 Task: Create New Vendor with Vendor Name: Amex Express – Global Business Travel, Billing Address Line1: 61 Arcadia Ave., Billing Address Line2: Severna Park, Billing Address Line3: NY 10977
Action: Mouse moved to (142, 28)
Screenshot: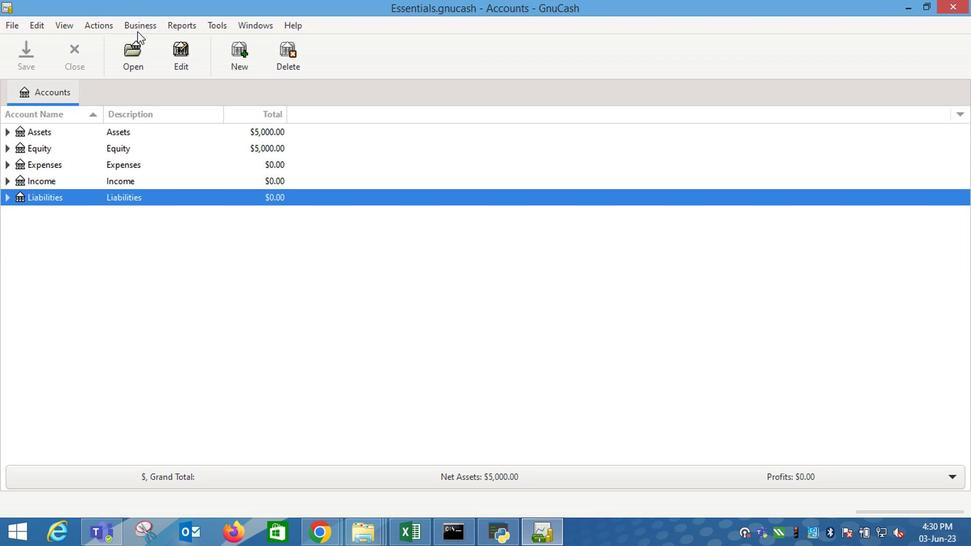 
Action: Mouse pressed left at (142, 28)
Screenshot: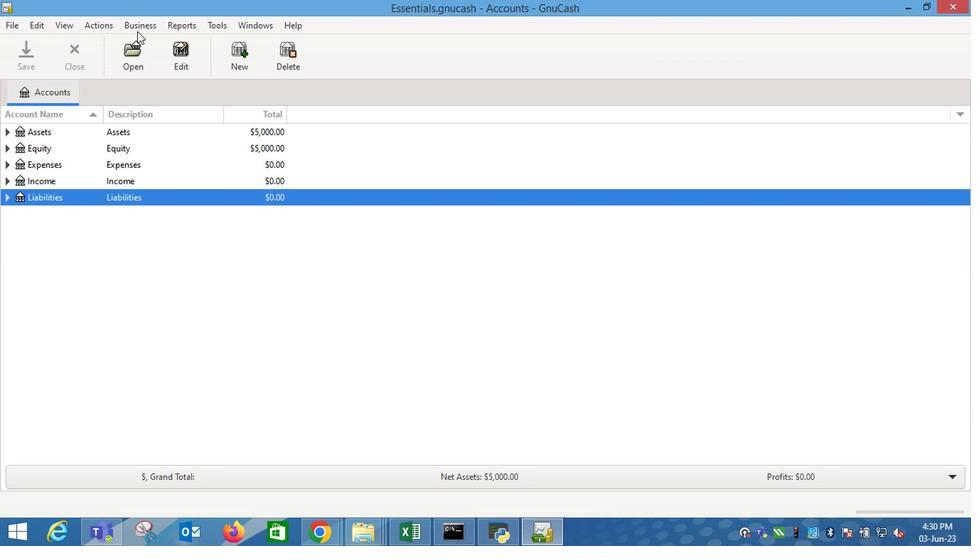 
Action: Mouse moved to (338, 85)
Screenshot: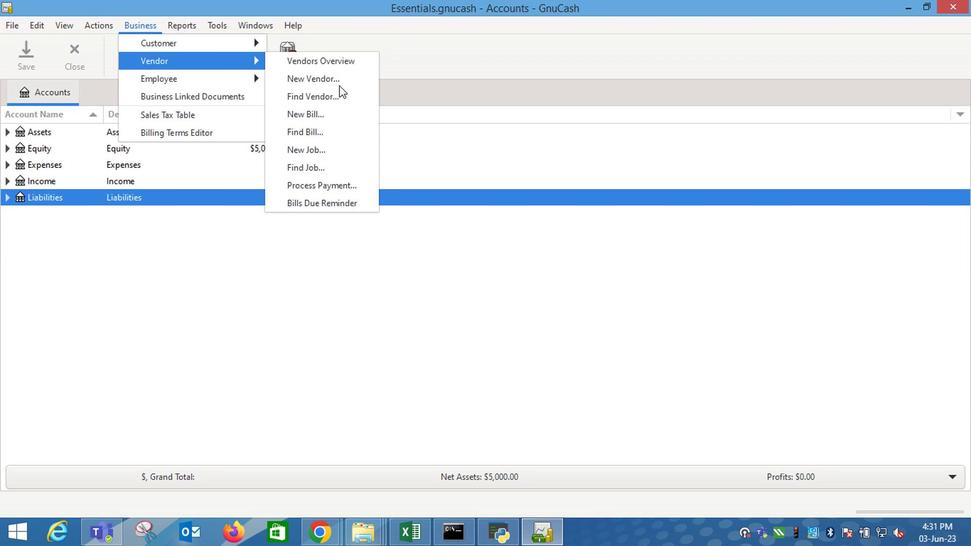 
Action: Mouse pressed left at (338, 85)
Screenshot: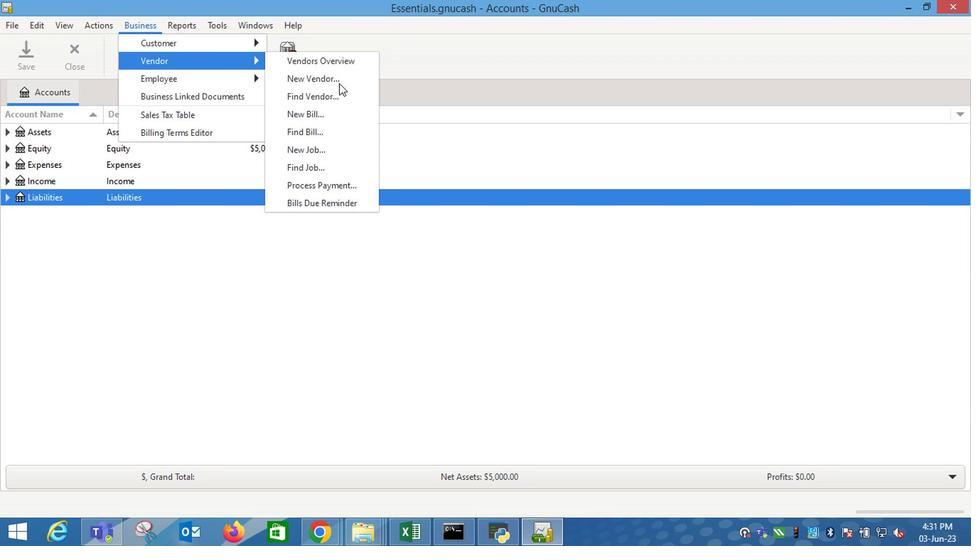 
Action: Mouse moved to (653, 175)
Screenshot: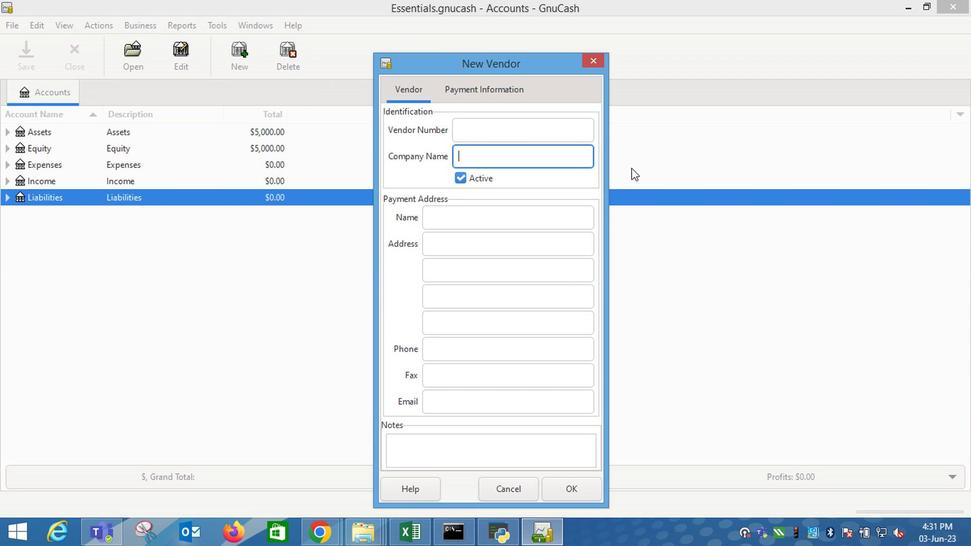
Action: Key pressed <Key.shift>Amex<Key.space><Key.shift><Key.shift><Key.shift><Key.shift><Key.shift><Key.shift><Key.shift><Key.shift><Key.shift><Key.shift><Key.shift><Key.shift><Key.shift><Key.shift><Key.shift><Key.shift><Key.shift><Key.shift><Key.shift><Key.shift><Key.shift><Key.shift><Key.shift><Key.shift><Key.shift><Key.shift><Key.shift><Key.shift><Key.shift>Express<Key.space>-<Key.space><Key.shift>Global<Key.space><Key.shift_r><Key.shift_r><Key.shift_r>Business
Screenshot: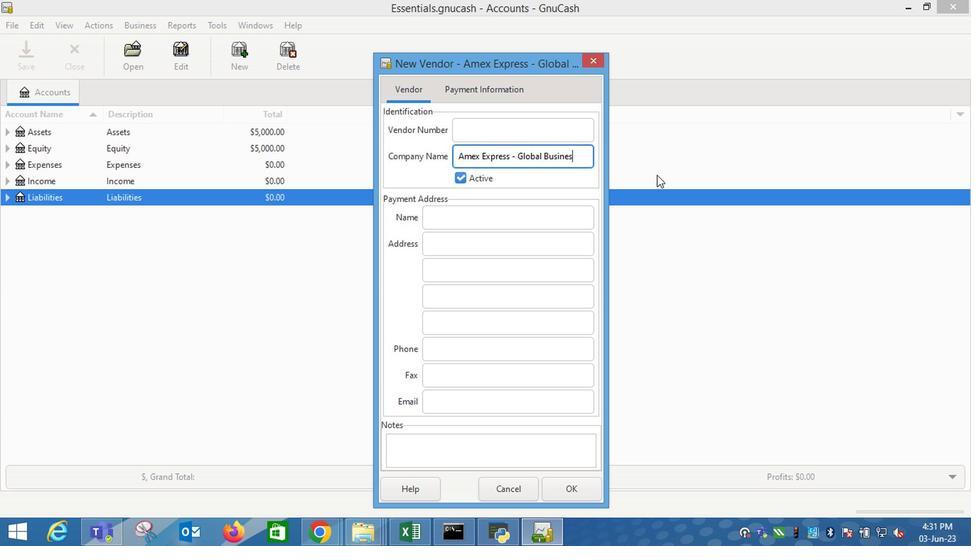 
Action: Mouse moved to (441, 237)
Screenshot: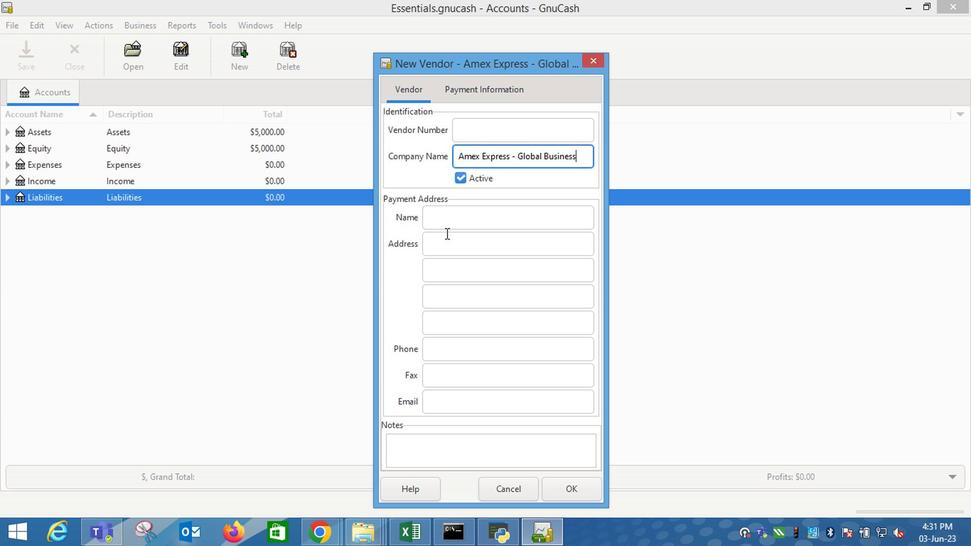 
Action: Mouse pressed left at (441, 237)
Screenshot: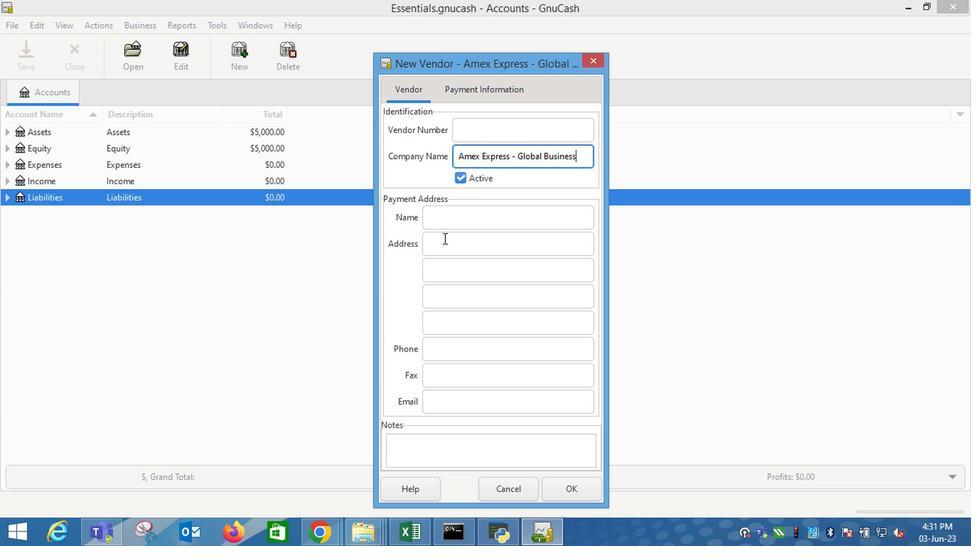 
Action: Mouse moved to (581, 152)
Screenshot: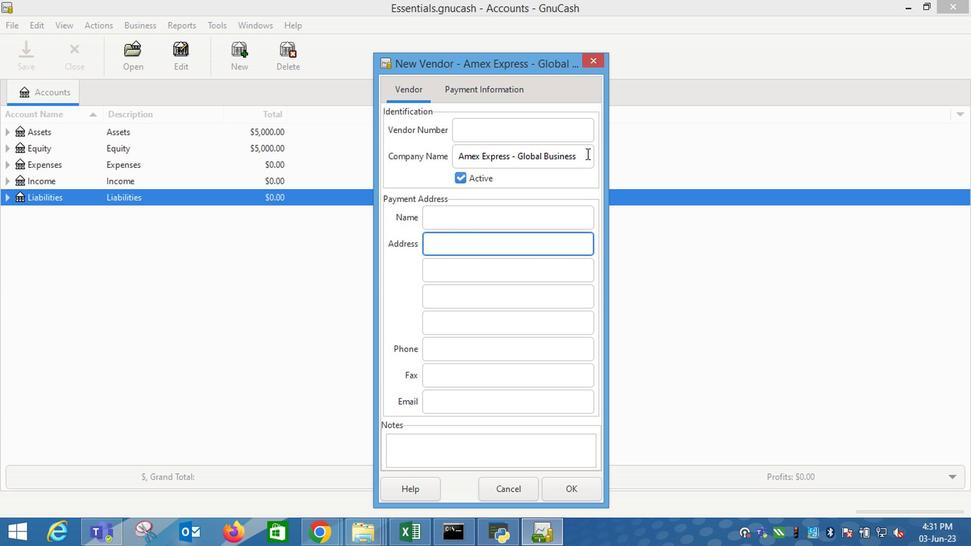 
Action: Mouse pressed left at (581, 152)
Screenshot: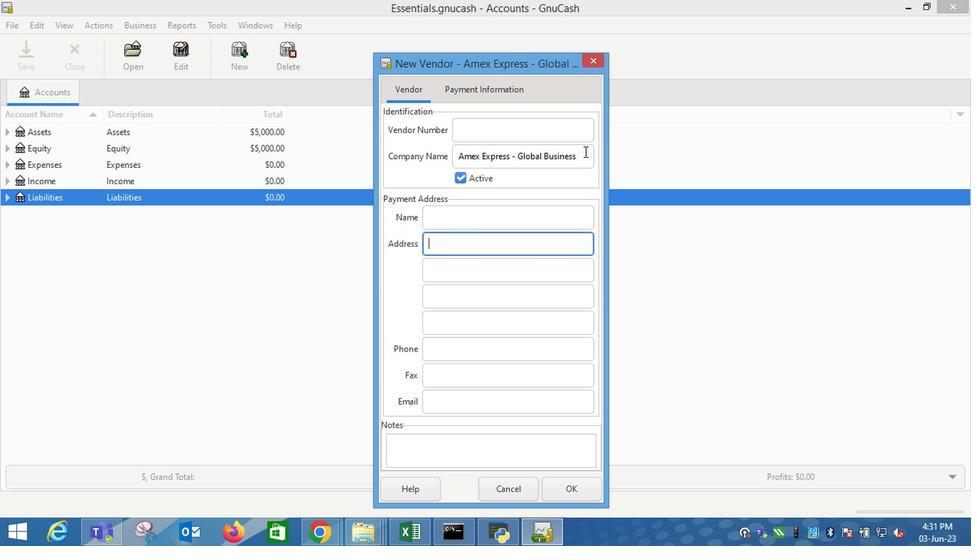 
Action: Mouse moved to (666, 171)
Screenshot: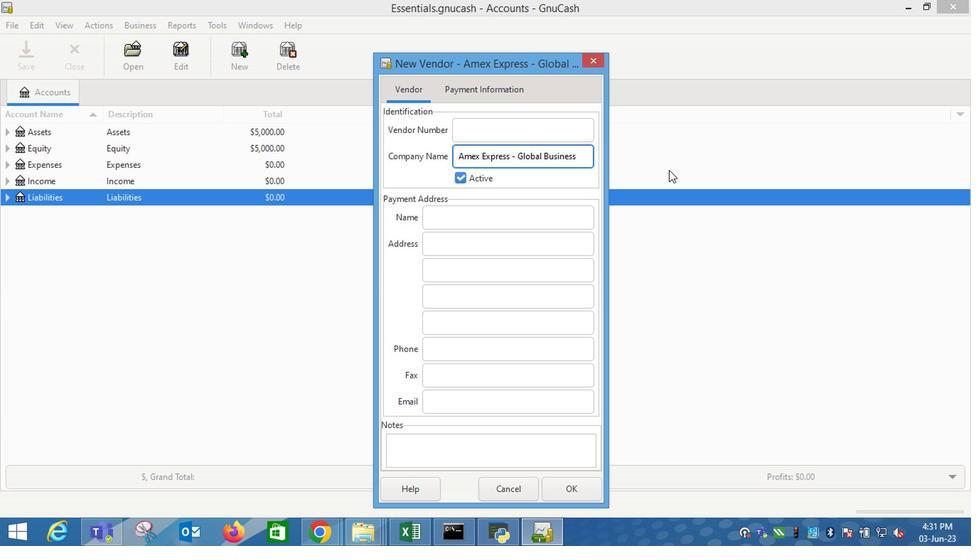 
Action: Key pressed <Key.space><Key.shift>Travel
Screenshot: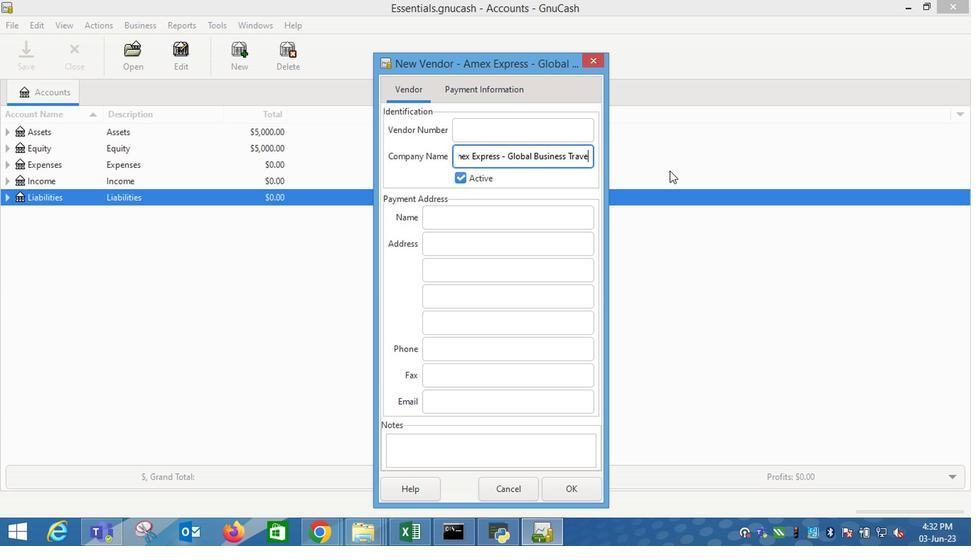 
Action: Mouse moved to (499, 236)
Screenshot: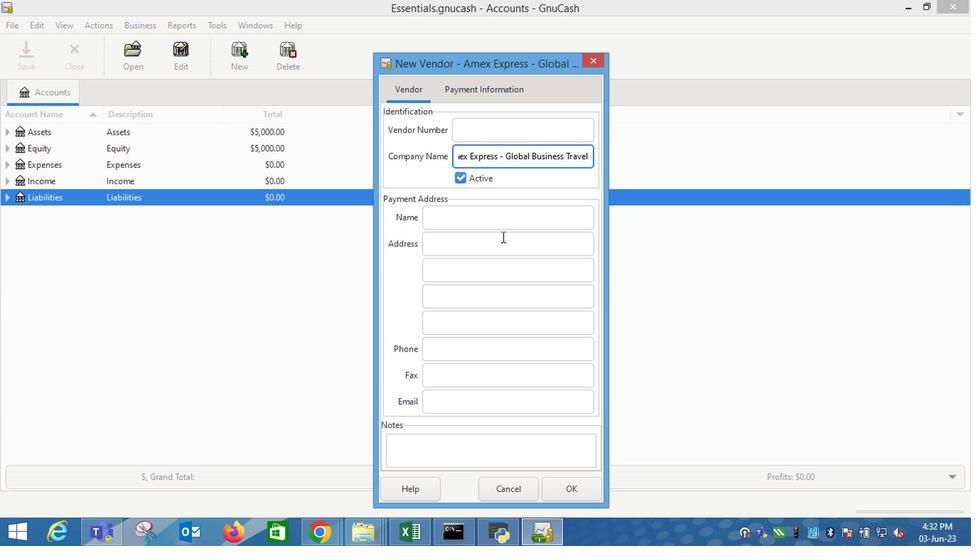 
Action: Key pressed <Key.home><Key.tab><Key.tab><Key.tab>
Screenshot: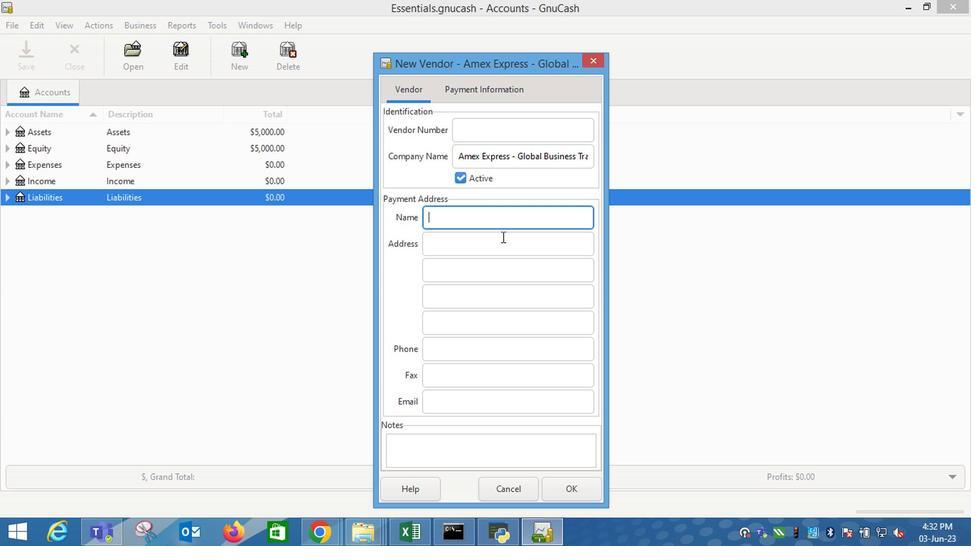 
Action: Mouse moved to (664, 231)
Screenshot: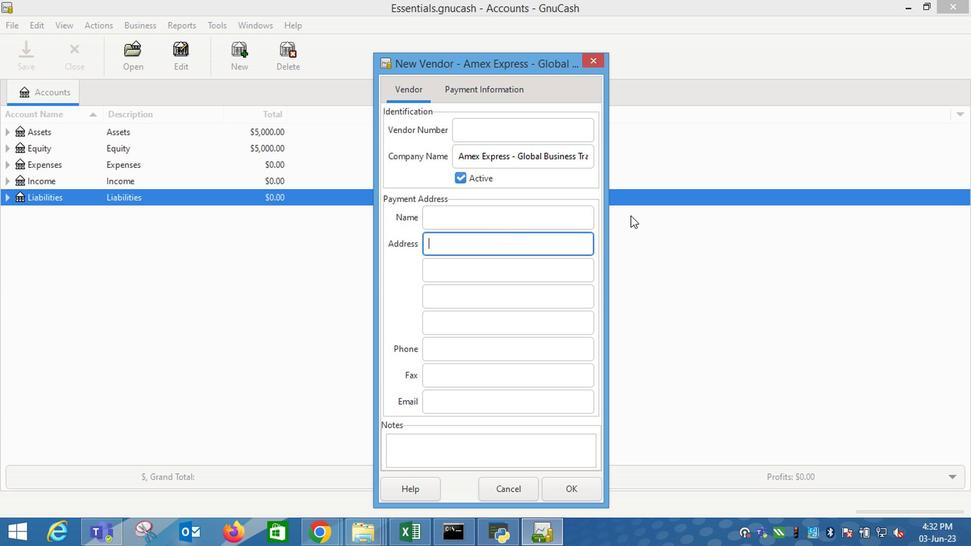 
Action: Key pressed 61<Key.space><Key.shift_r>Arcadia<Key.space><Key.shift_r>Ave.<Key.tab><Key.shift_r>Severna<Key.space><Key.shift_r>Park<Key.tab><Key.shift_r><Key.shift_r>NY<Key.space>10977
Screenshot: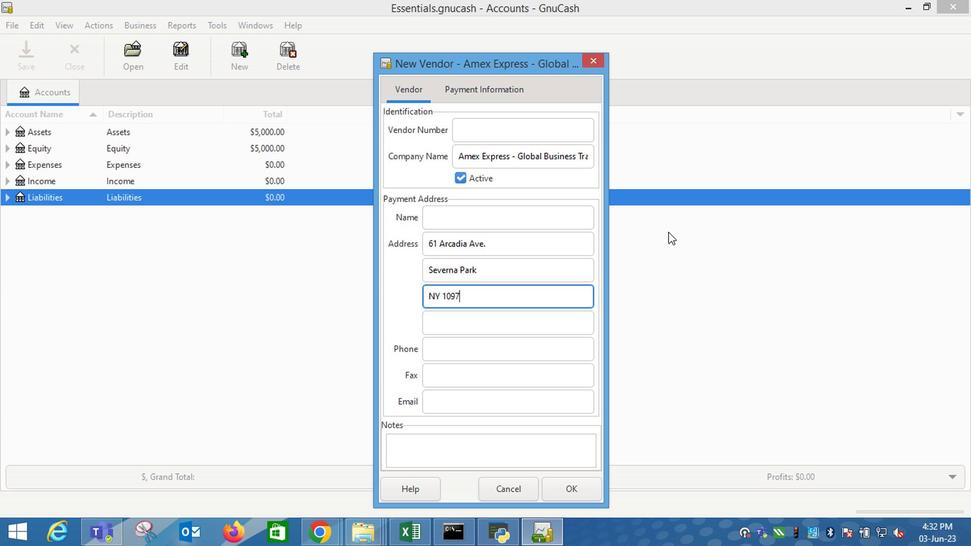 
Action: Mouse moved to (469, 79)
Screenshot: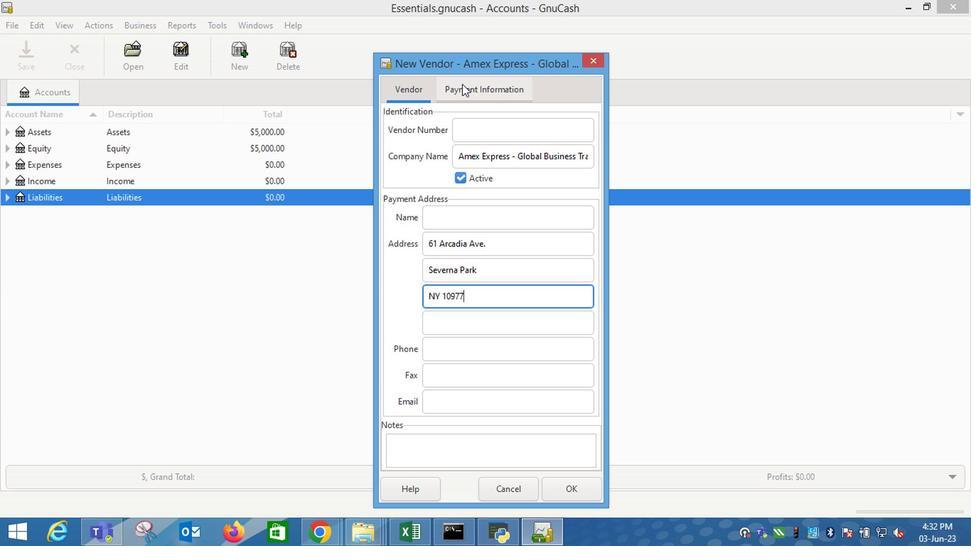 
Action: Mouse pressed left at (469, 79)
Screenshot: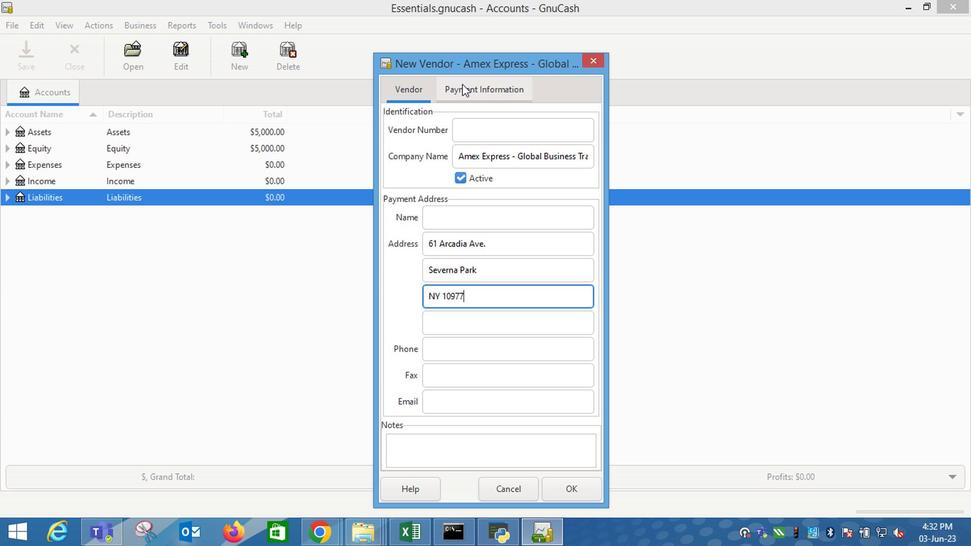 
Action: Mouse moved to (571, 484)
Screenshot: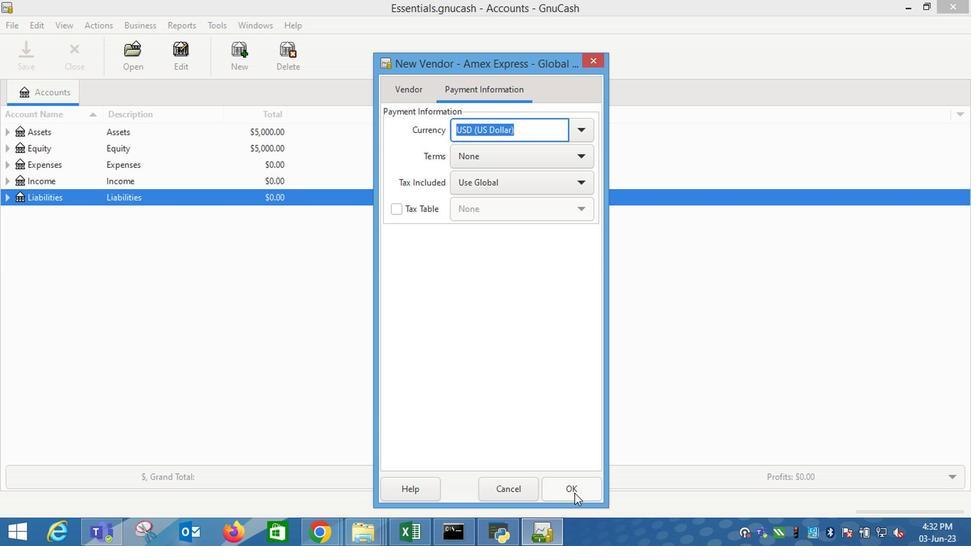 
Action: Mouse pressed left at (571, 484)
Screenshot: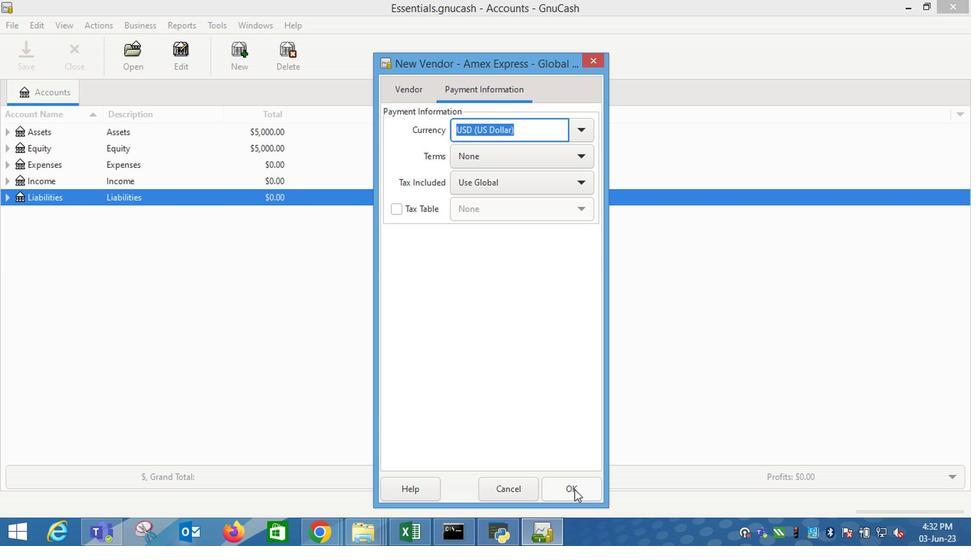 
Action: Mouse moved to (544, 454)
Screenshot: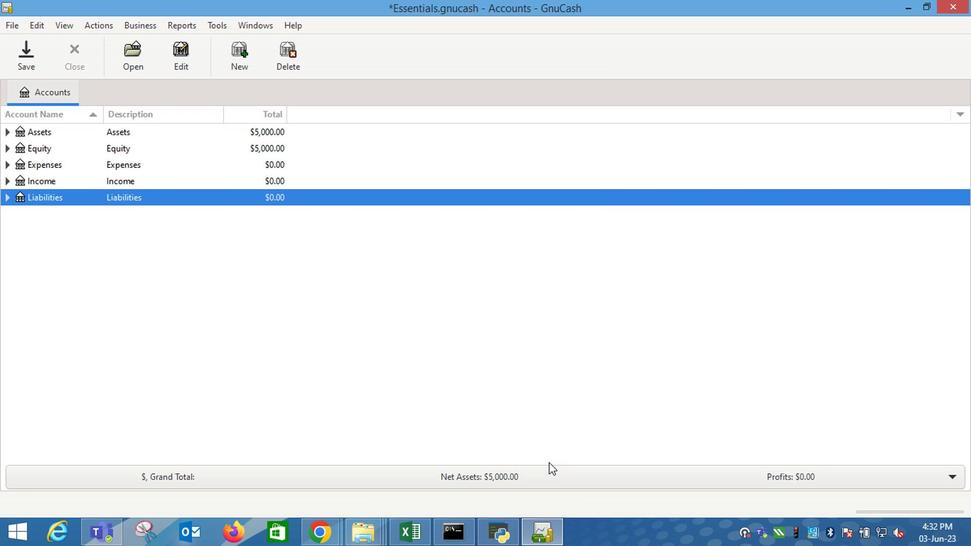 
